 Task: Look for products in the category "Women's Body Care" from Natracare only.
Action: Mouse pressed left at (231, 110)
Screenshot: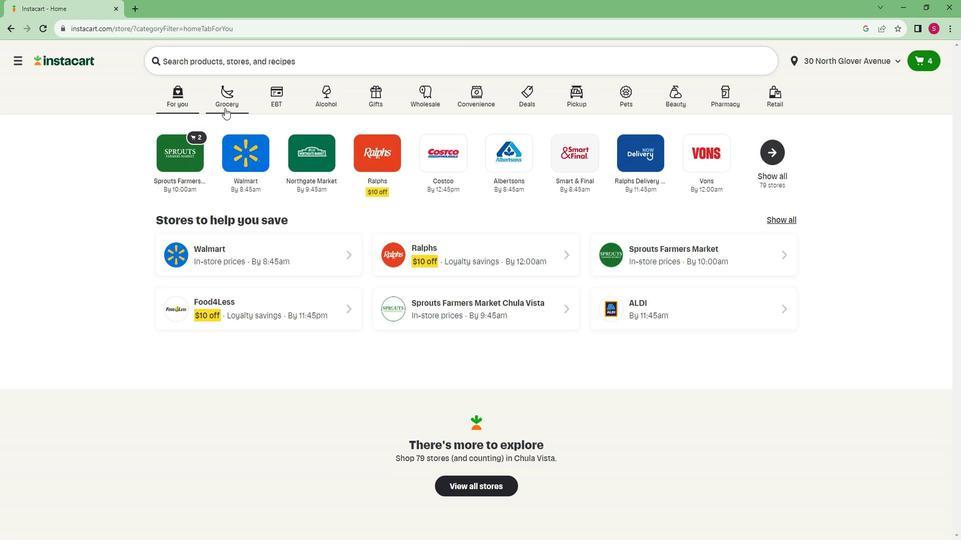 
Action: Mouse moved to (208, 285)
Screenshot: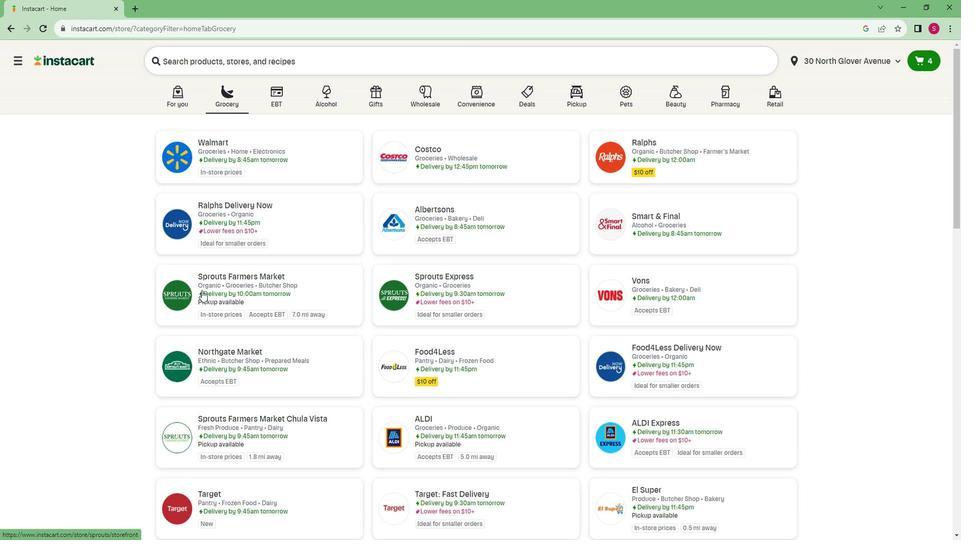 
Action: Mouse pressed left at (208, 285)
Screenshot: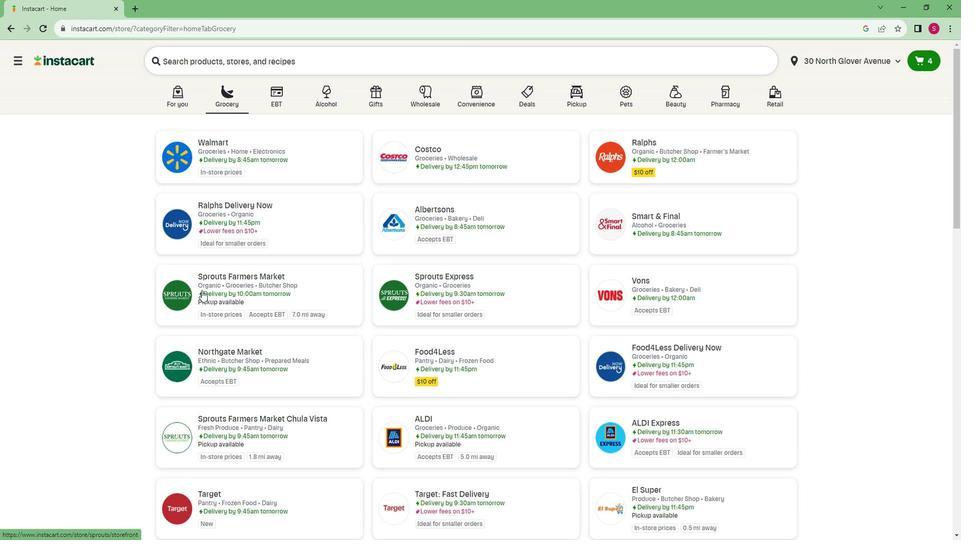 
Action: Mouse moved to (84, 387)
Screenshot: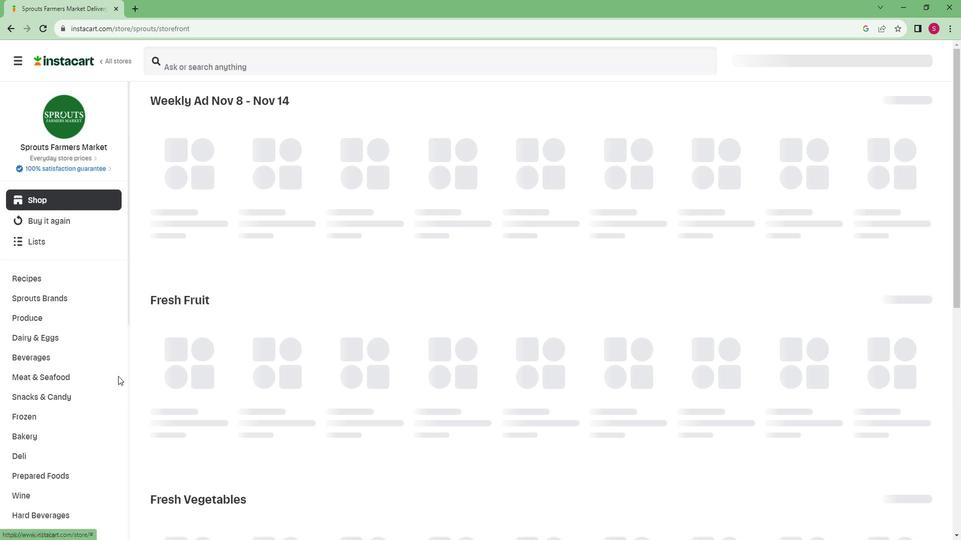 
Action: Mouse scrolled (84, 387) with delta (0, 0)
Screenshot: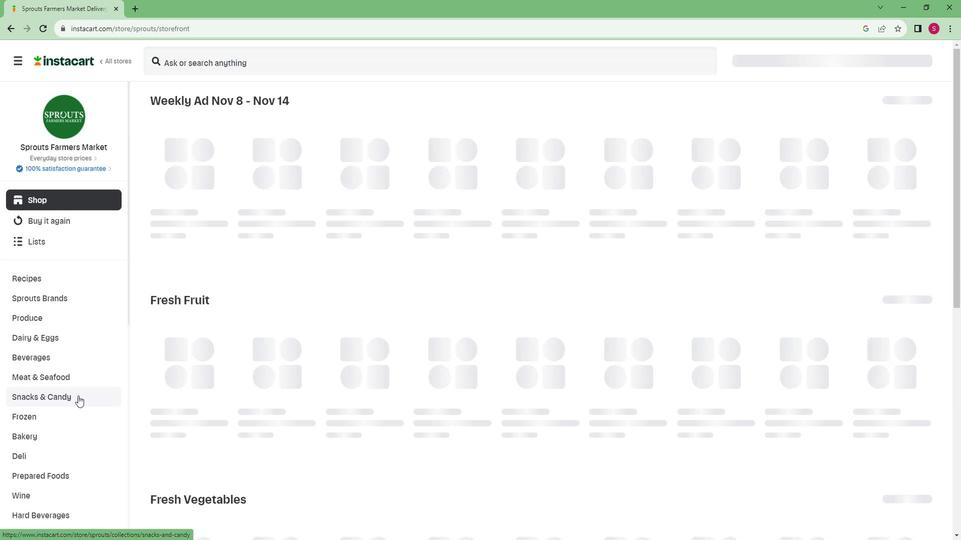 
Action: Mouse scrolled (84, 387) with delta (0, 0)
Screenshot: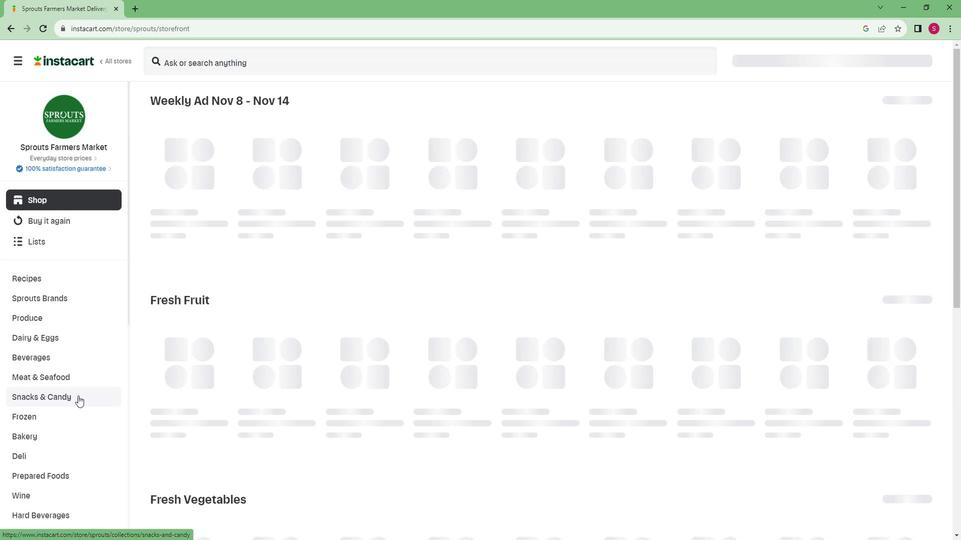 
Action: Mouse scrolled (84, 387) with delta (0, 0)
Screenshot: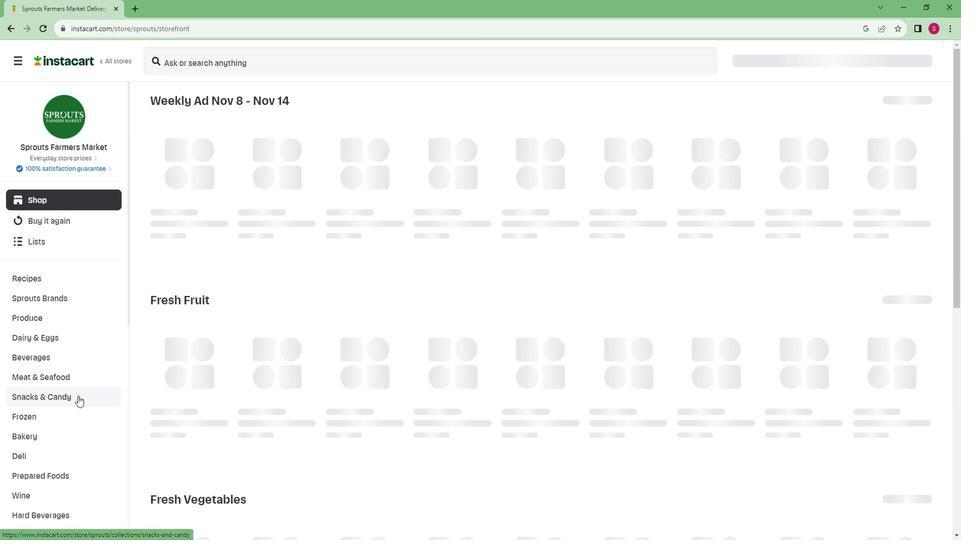 
Action: Mouse scrolled (84, 387) with delta (0, 0)
Screenshot: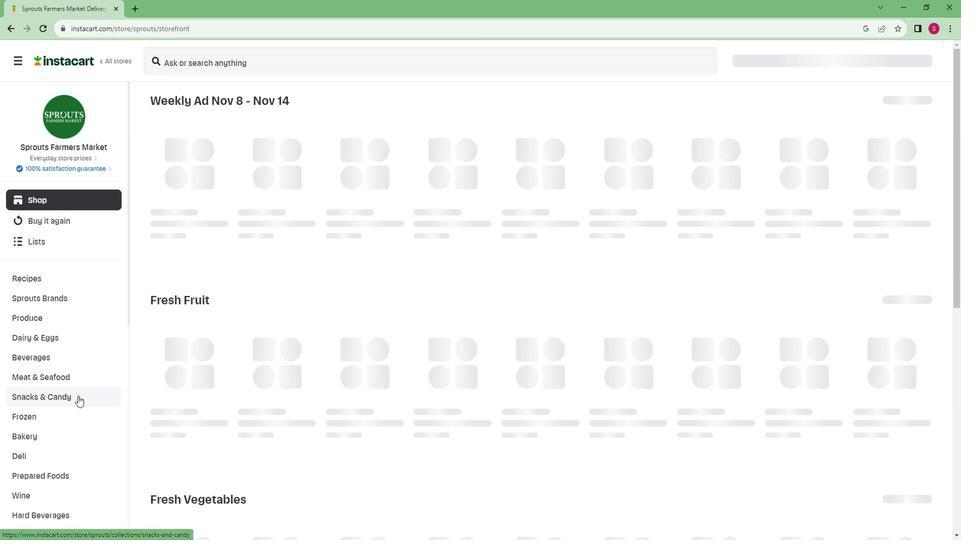 
Action: Mouse scrolled (84, 387) with delta (0, 0)
Screenshot: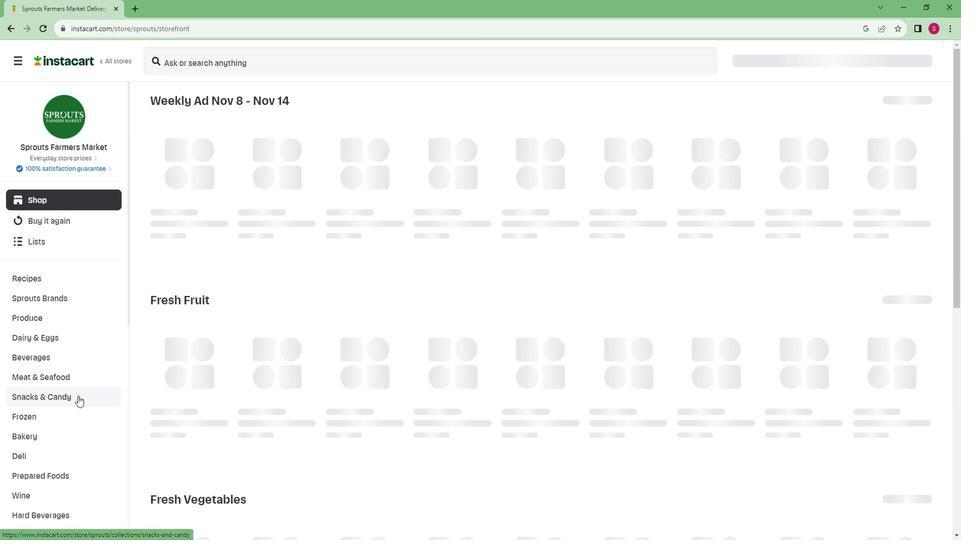 
Action: Mouse scrolled (84, 387) with delta (0, 0)
Screenshot: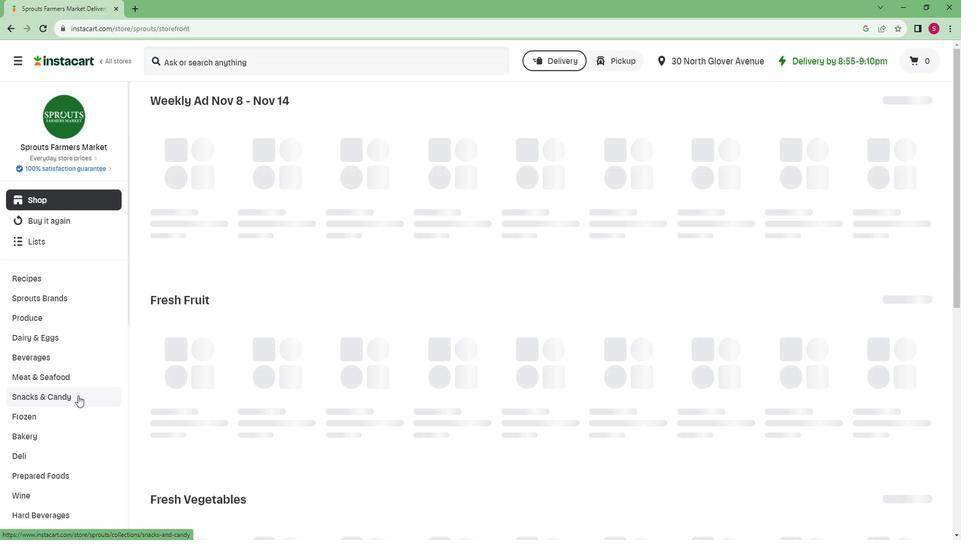 
Action: Mouse scrolled (84, 387) with delta (0, 0)
Screenshot: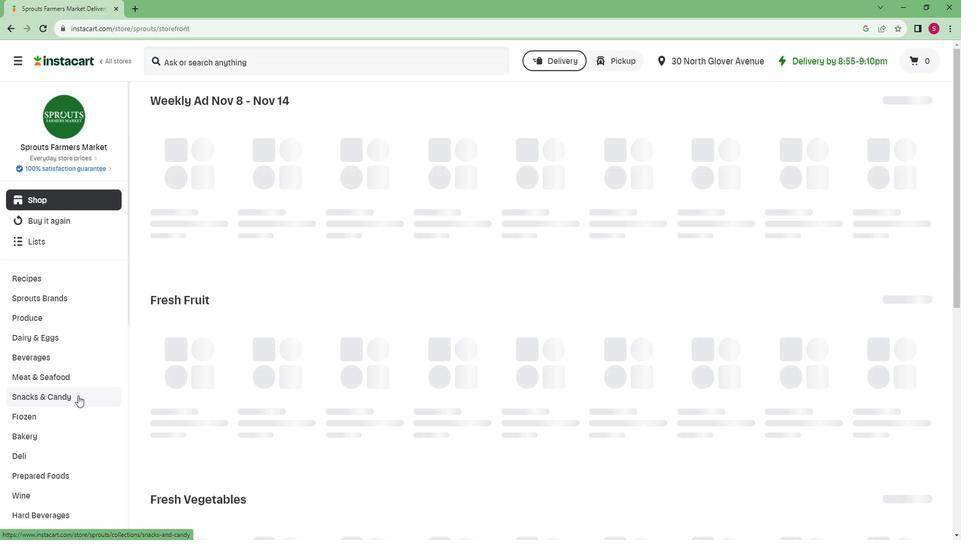 
Action: Mouse scrolled (84, 387) with delta (0, 0)
Screenshot: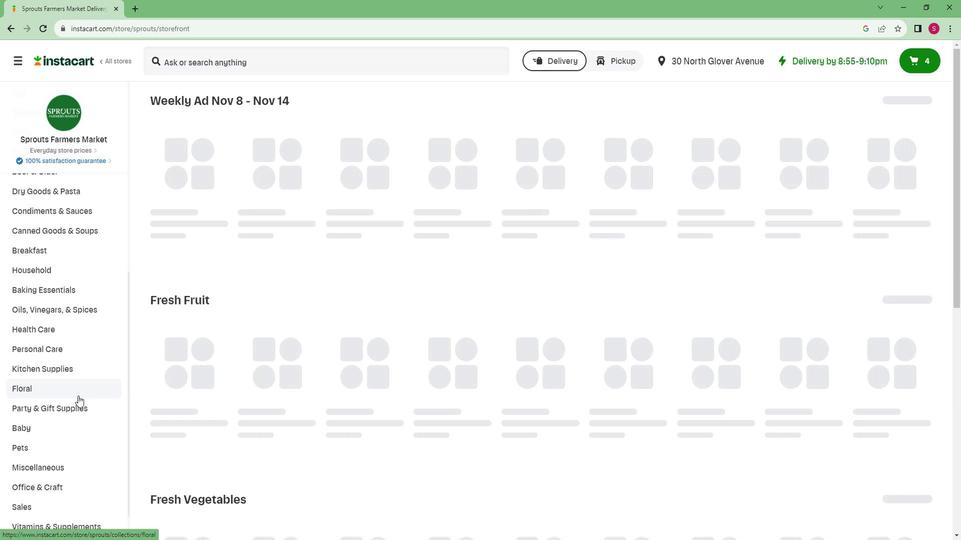 
Action: Mouse scrolled (84, 387) with delta (0, 0)
Screenshot: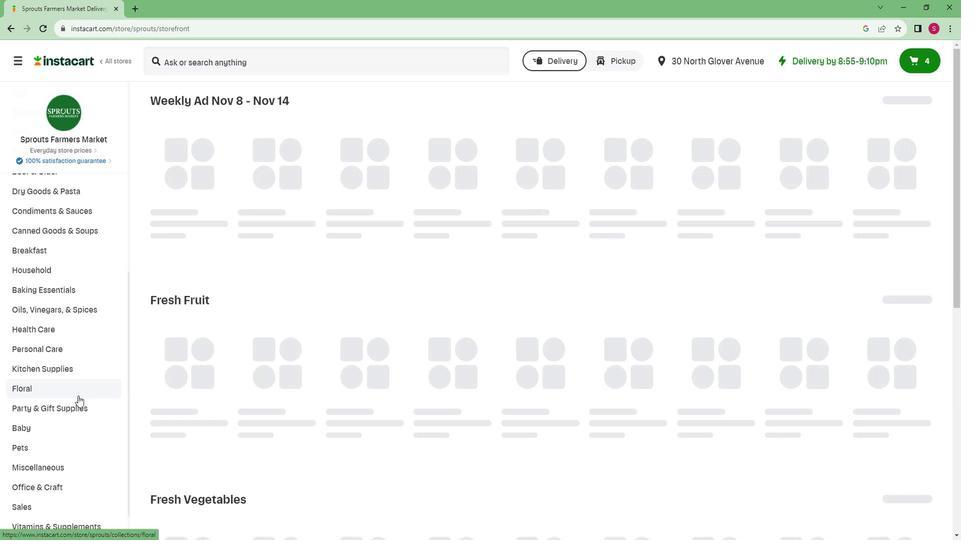 
Action: Mouse scrolled (84, 387) with delta (0, 0)
Screenshot: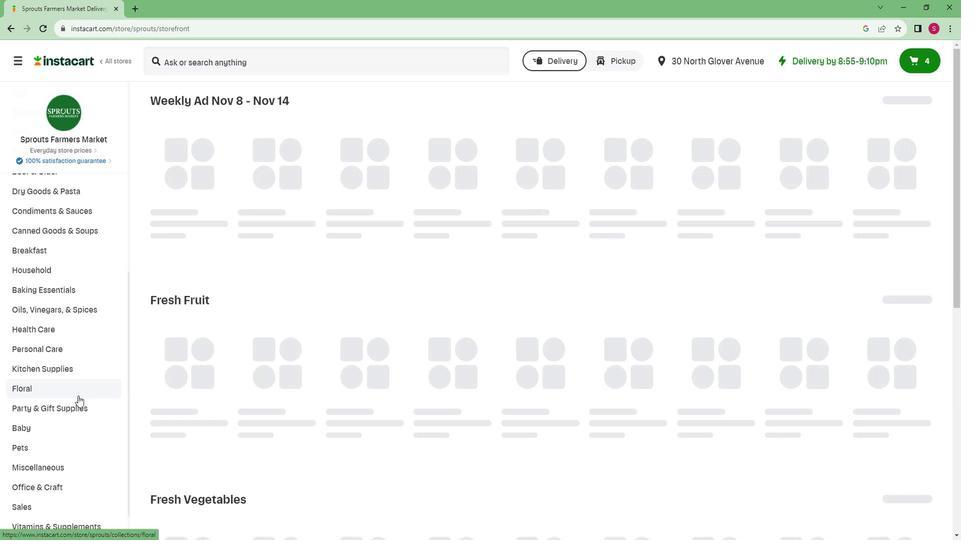 
Action: Mouse scrolled (84, 387) with delta (0, 0)
Screenshot: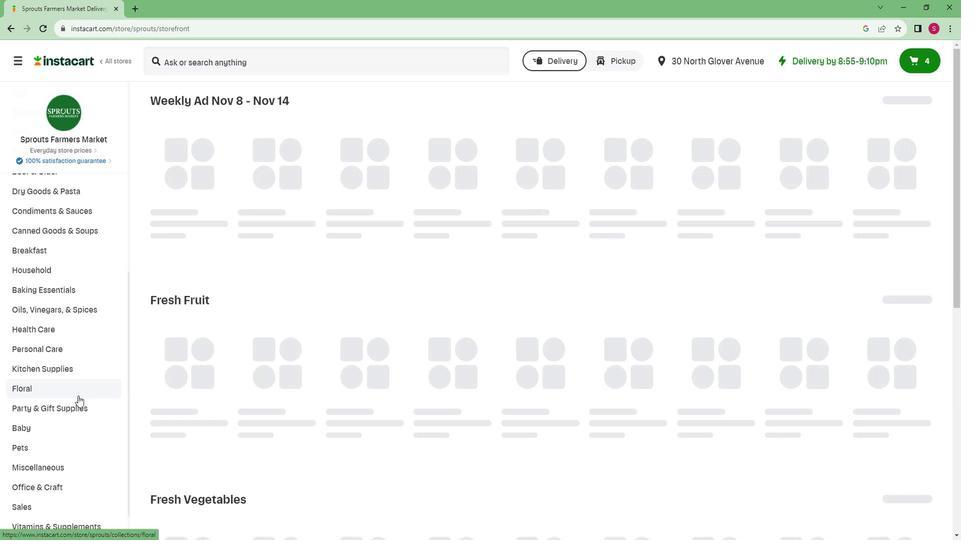 
Action: Mouse scrolled (84, 387) with delta (0, 0)
Screenshot: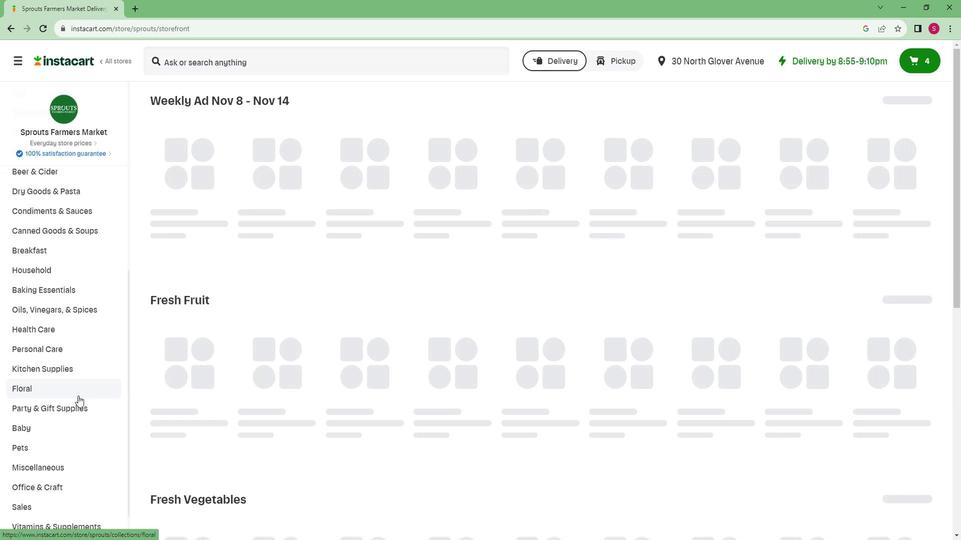 
Action: Mouse scrolled (84, 387) with delta (0, 0)
Screenshot: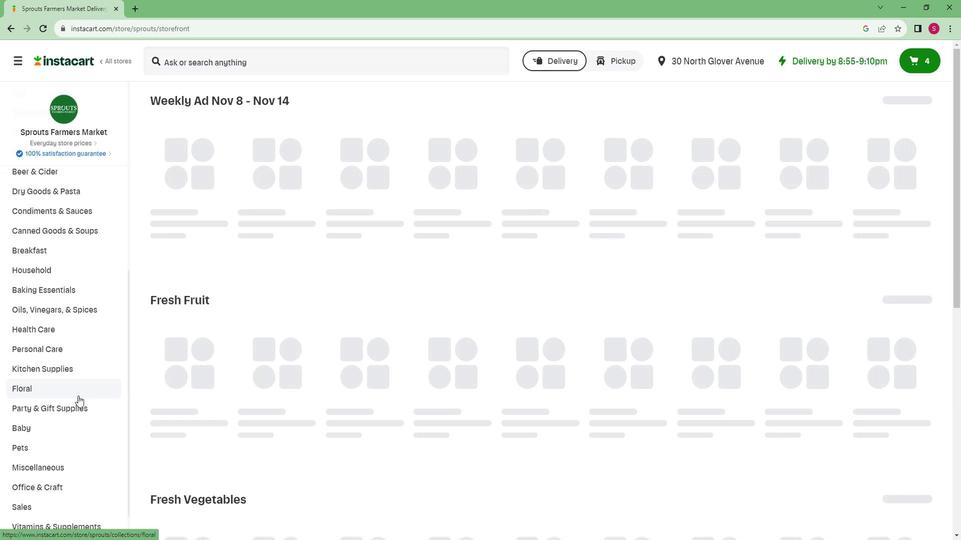 
Action: Mouse moved to (39, 490)
Screenshot: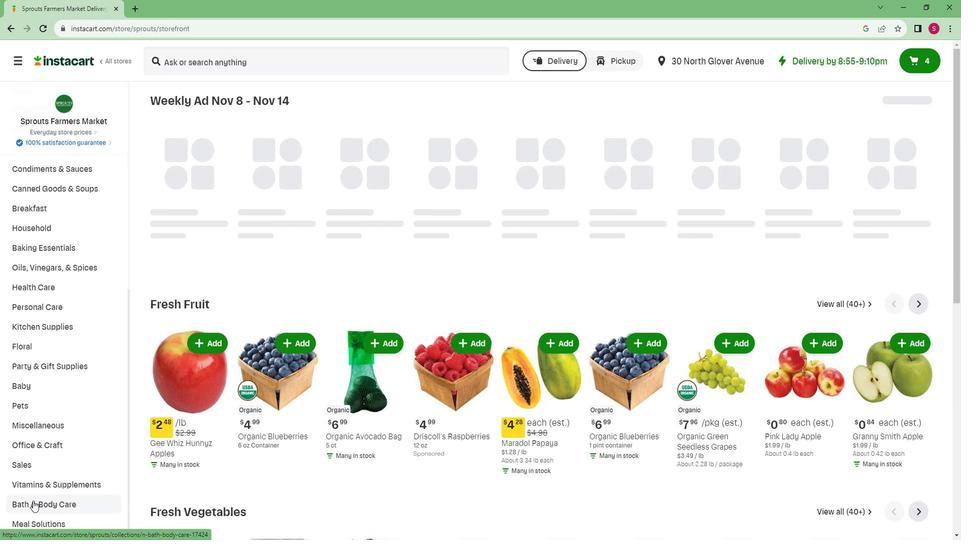 
Action: Mouse pressed left at (39, 490)
Screenshot: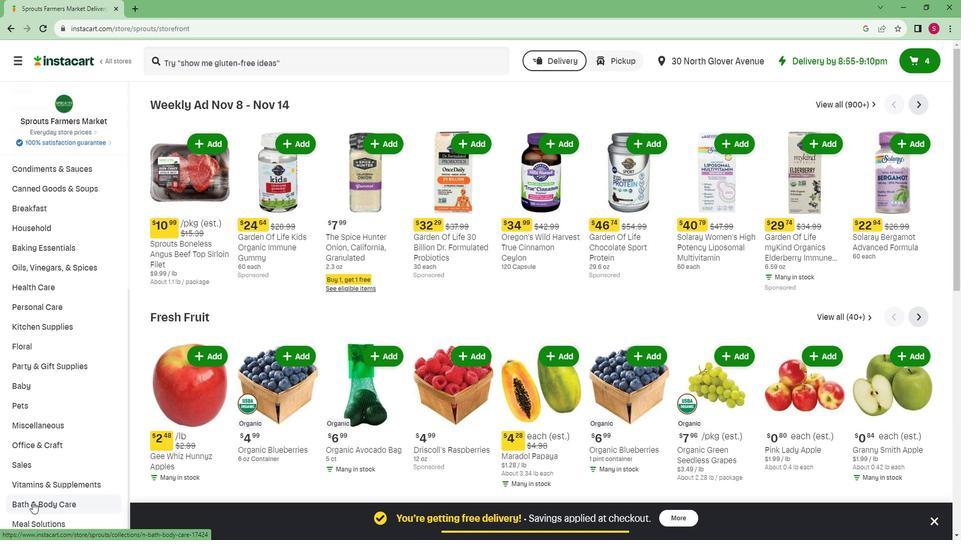 
Action: Mouse moved to (58, 469)
Screenshot: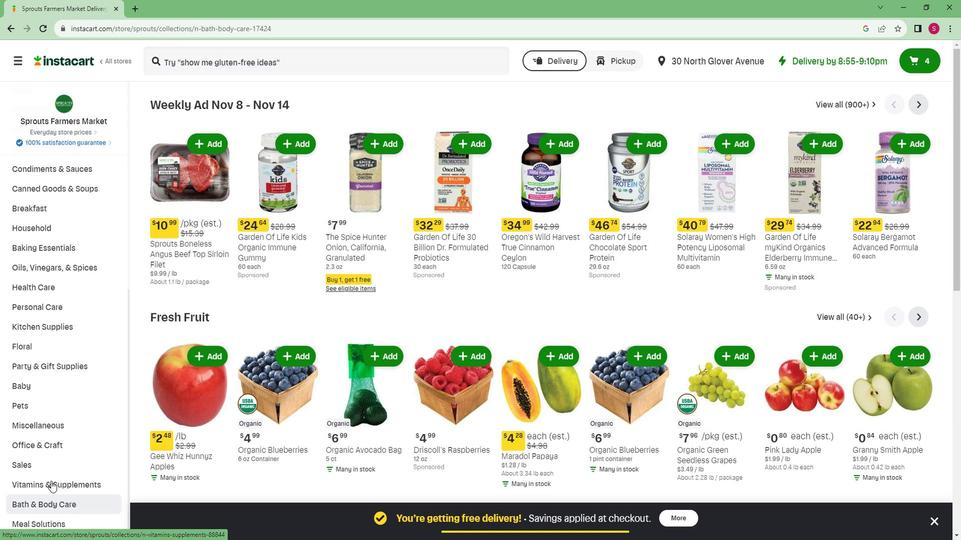 
Action: Mouse scrolled (58, 468) with delta (0, 0)
Screenshot: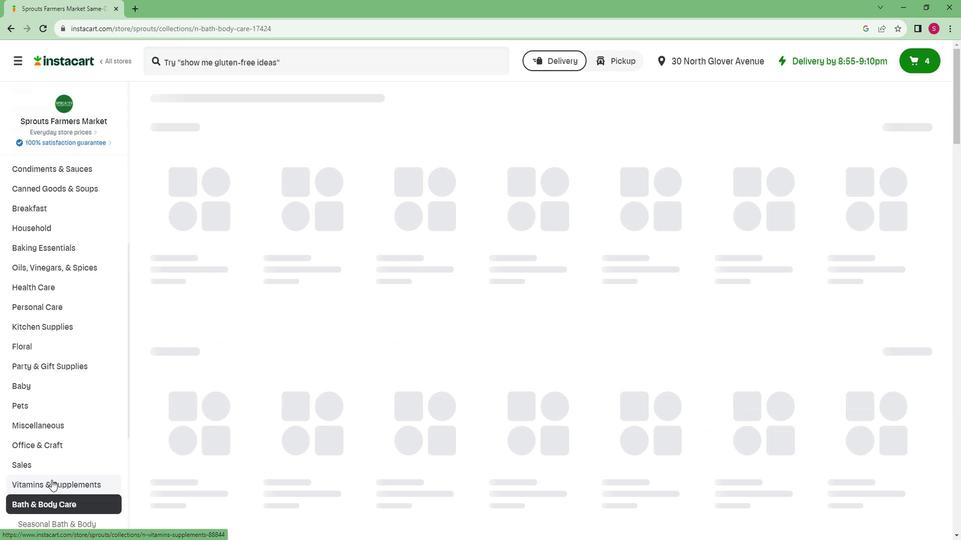 
Action: Mouse scrolled (58, 468) with delta (0, 0)
Screenshot: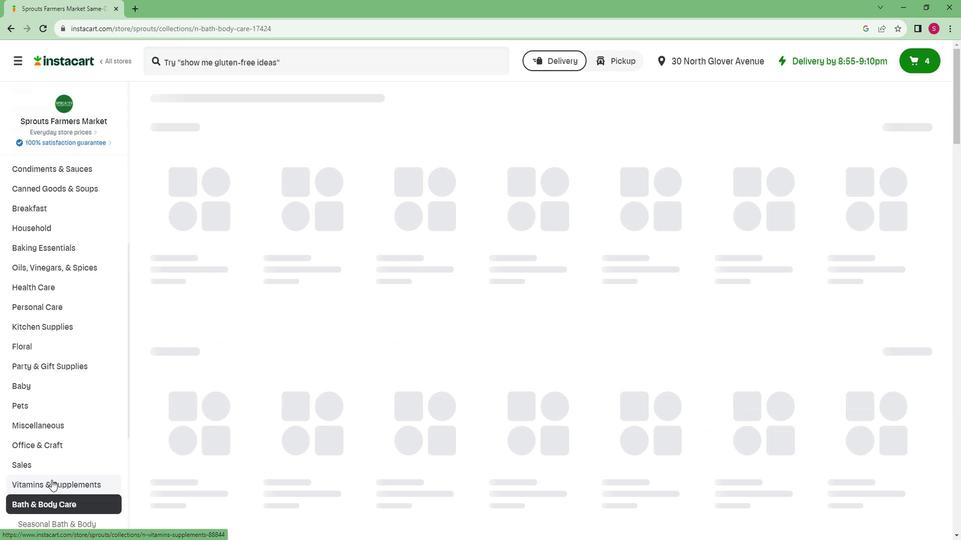 
Action: Mouse scrolled (58, 468) with delta (0, 0)
Screenshot: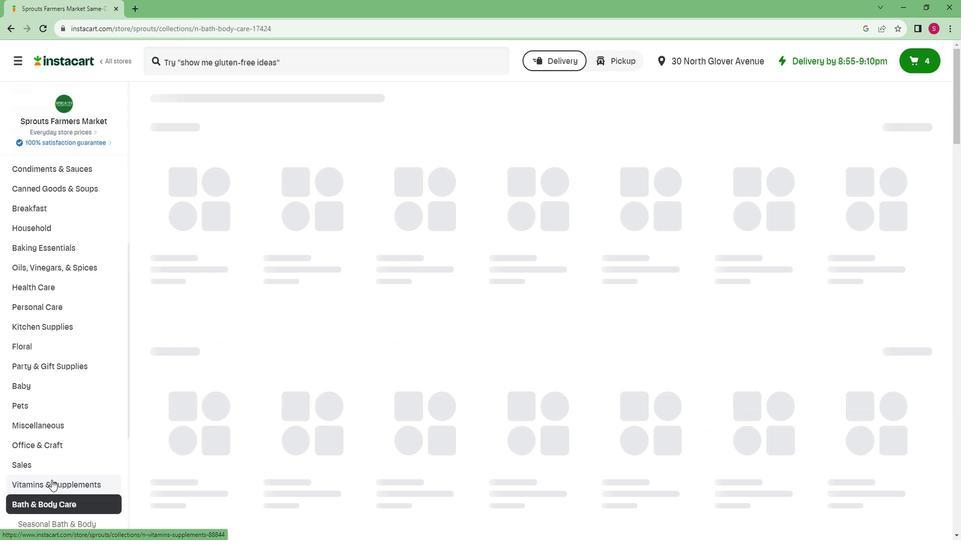 
Action: Mouse scrolled (58, 468) with delta (0, 0)
Screenshot: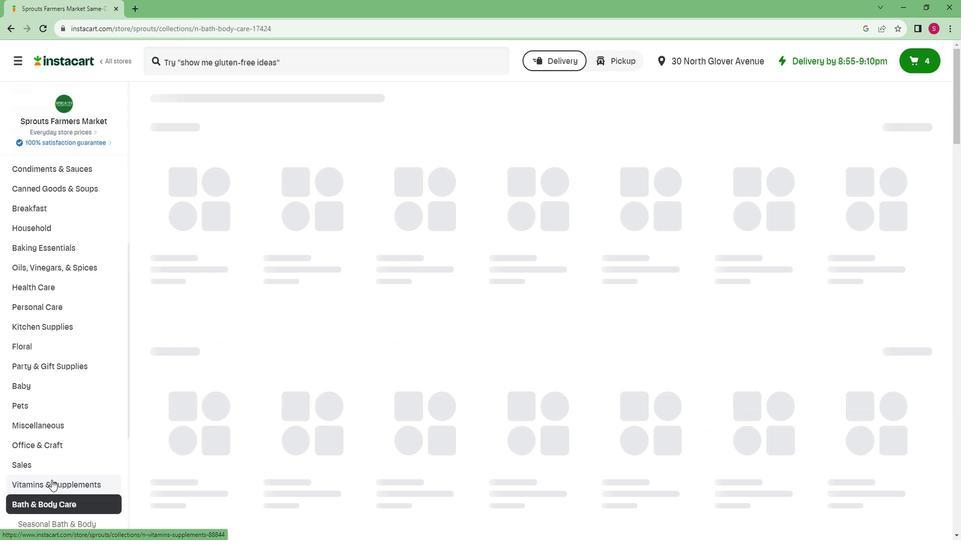 
Action: Mouse scrolled (58, 468) with delta (0, 0)
Screenshot: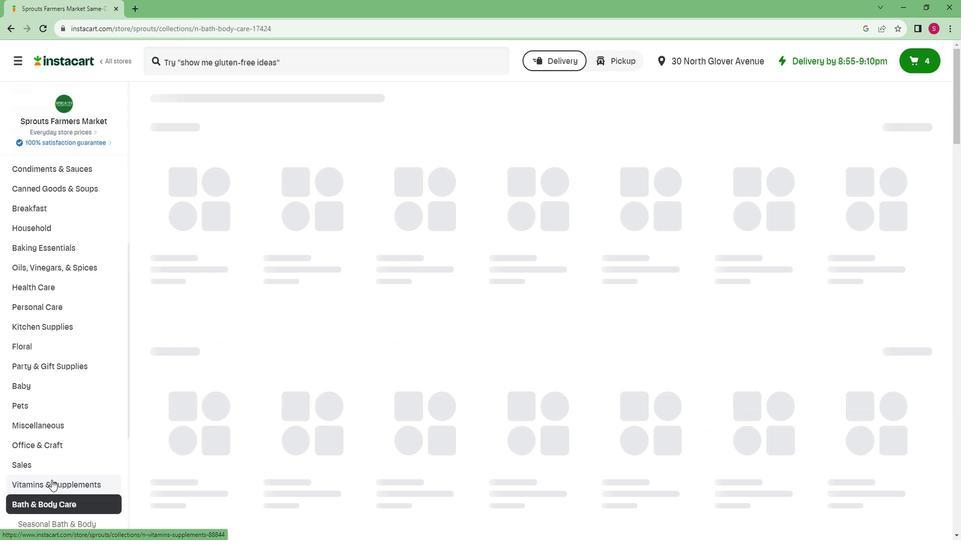 
Action: Mouse scrolled (58, 468) with delta (0, 0)
Screenshot: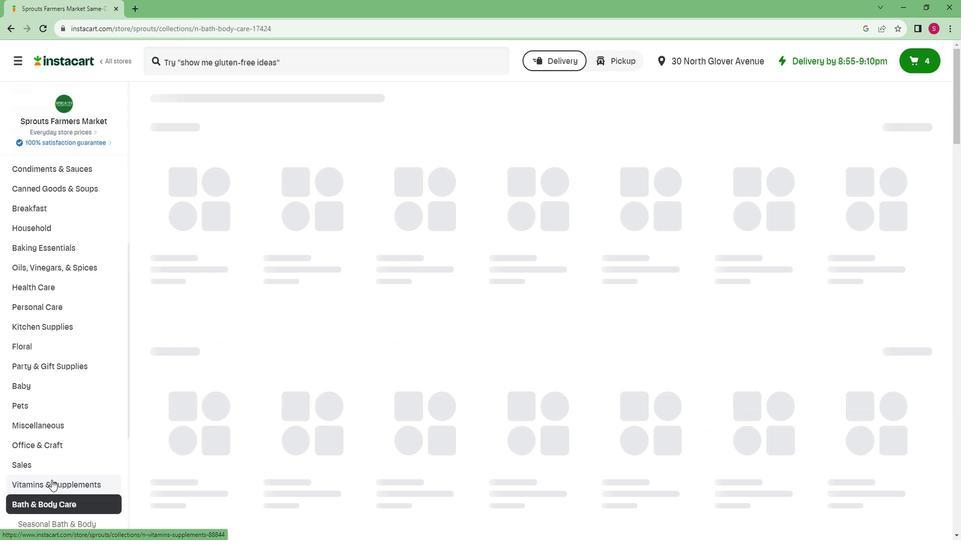 
Action: Mouse scrolled (58, 468) with delta (0, 0)
Screenshot: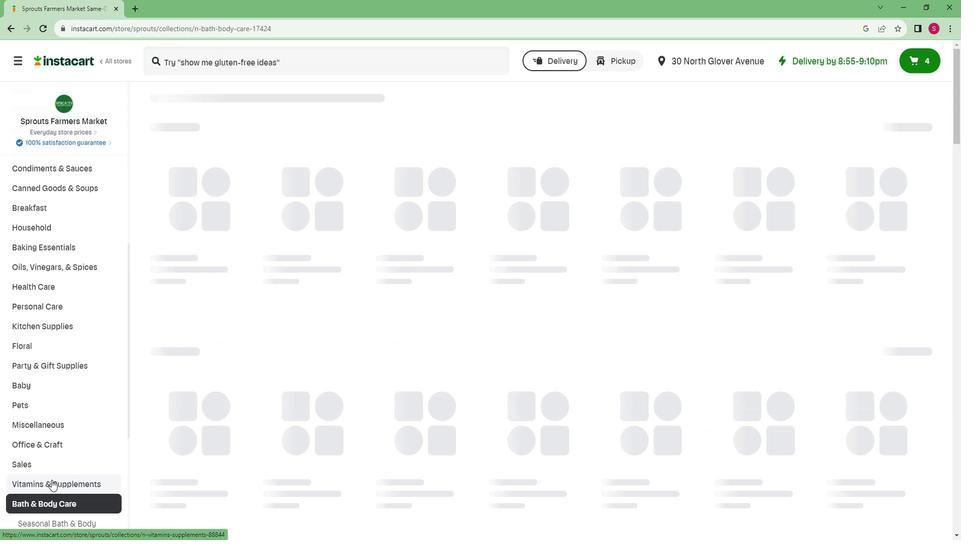 
Action: Mouse moved to (42, 492)
Screenshot: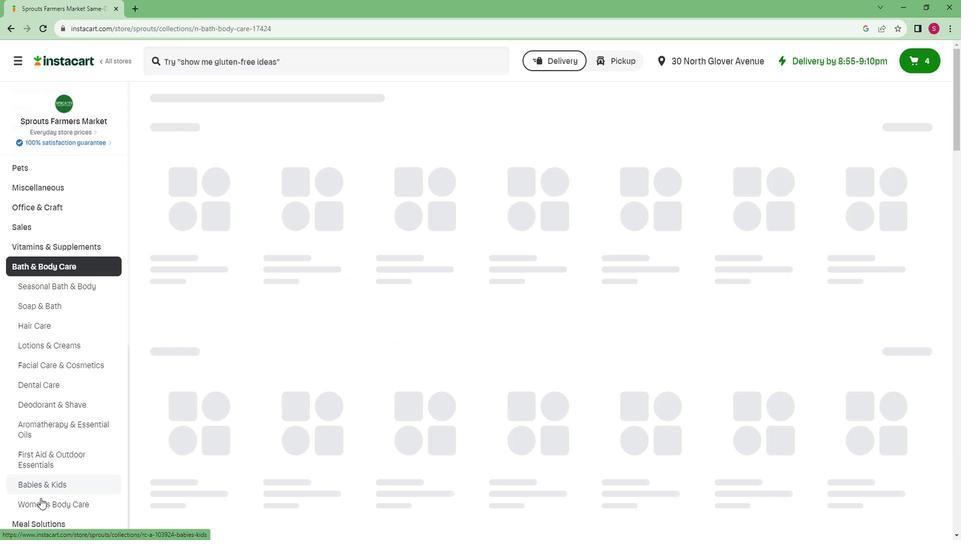 
Action: Mouse pressed left at (42, 492)
Screenshot: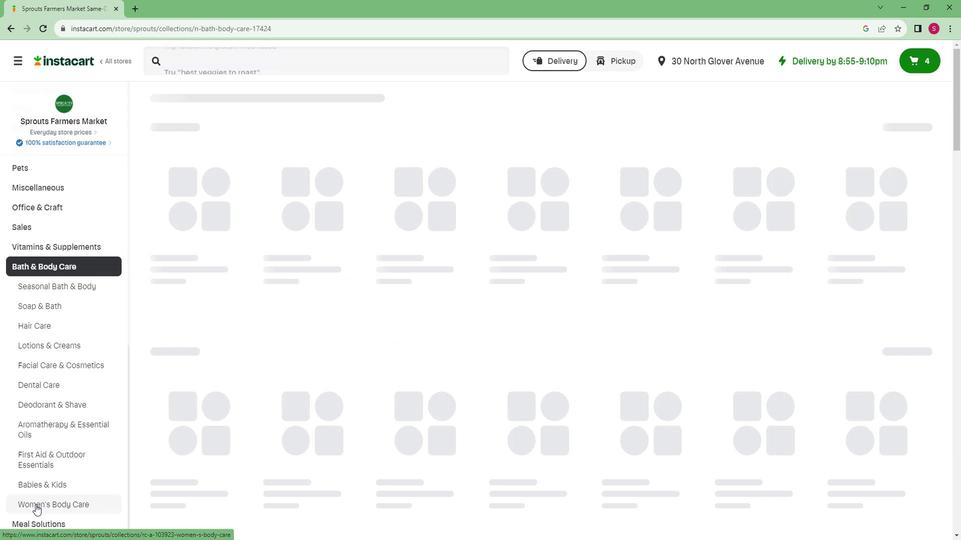 
Action: Mouse moved to (235, 140)
Screenshot: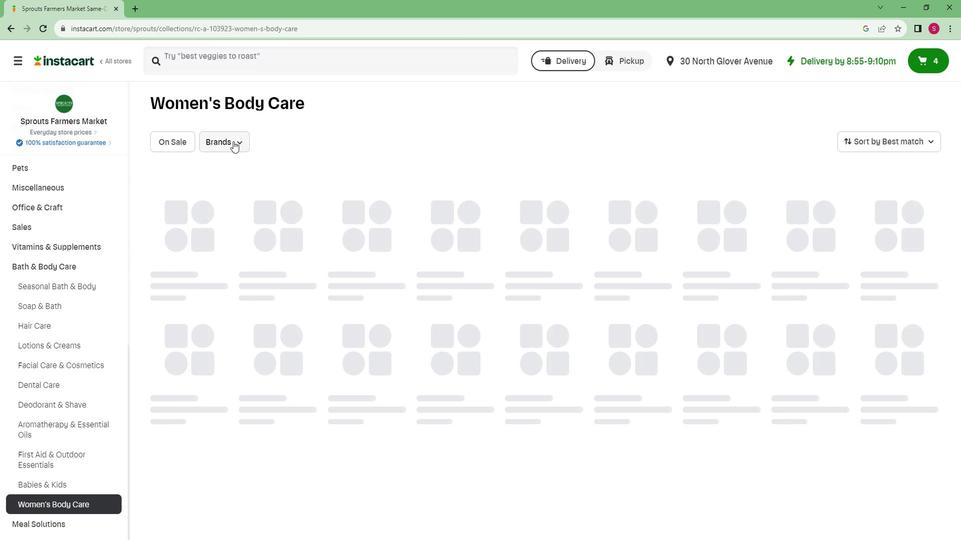 
Action: Mouse pressed left at (235, 140)
Screenshot: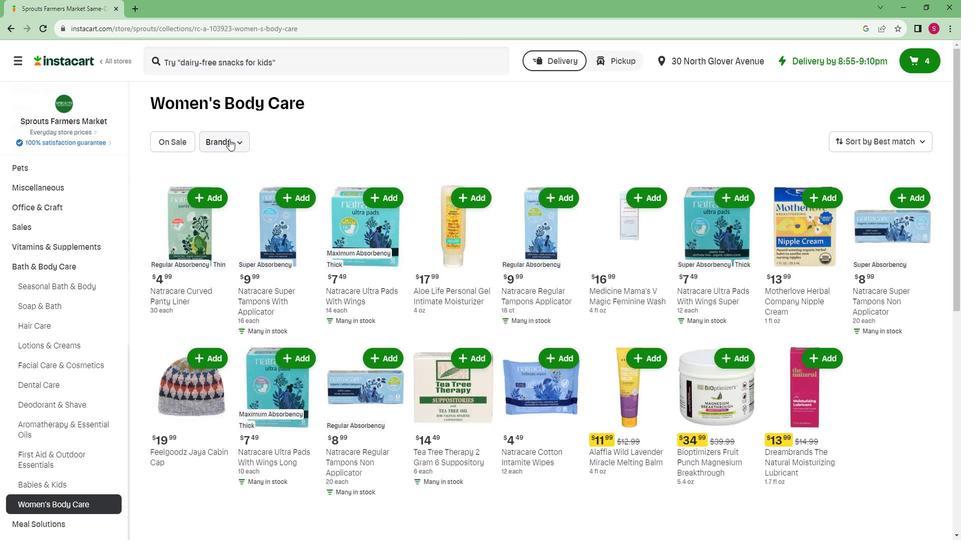
Action: Mouse moved to (230, 168)
Screenshot: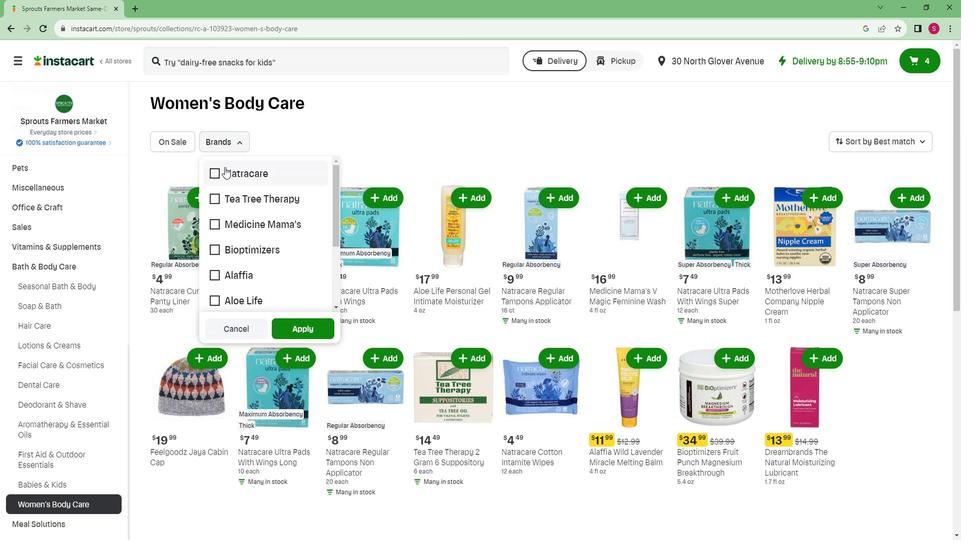 
Action: Mouse pressed left at (230, 168)
Screenshot: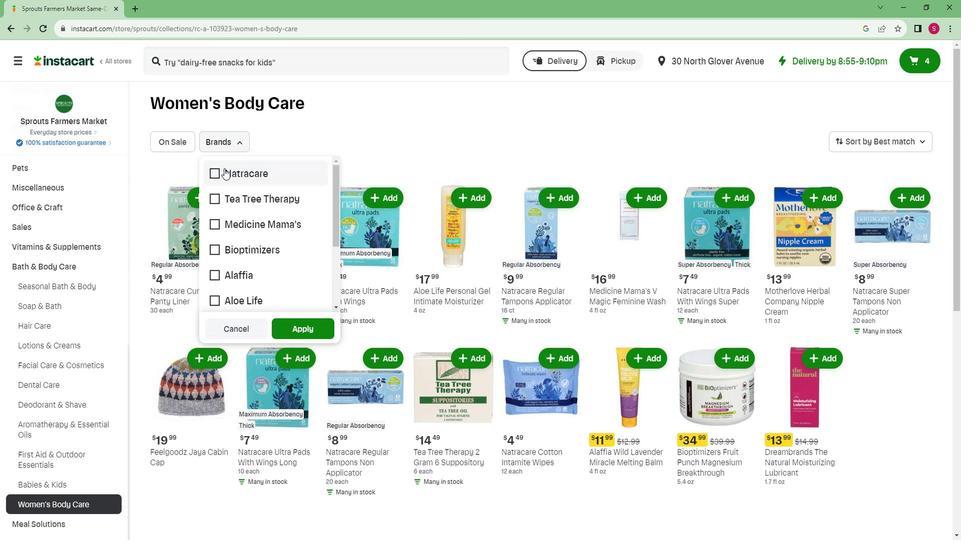 
Action: Mouse moved to (323, 328)
Screenshot: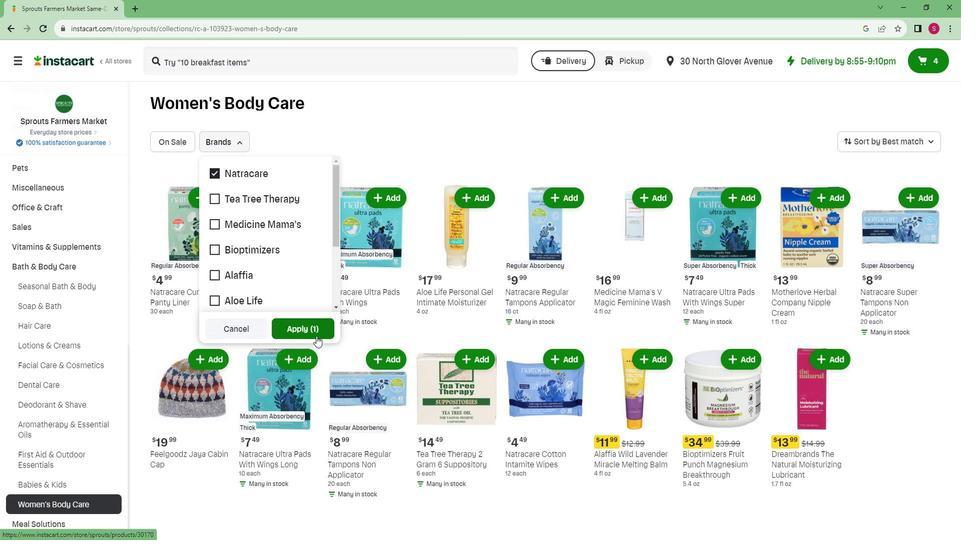 
Action: Mouse pressed left at (323, 328)
Screenshot: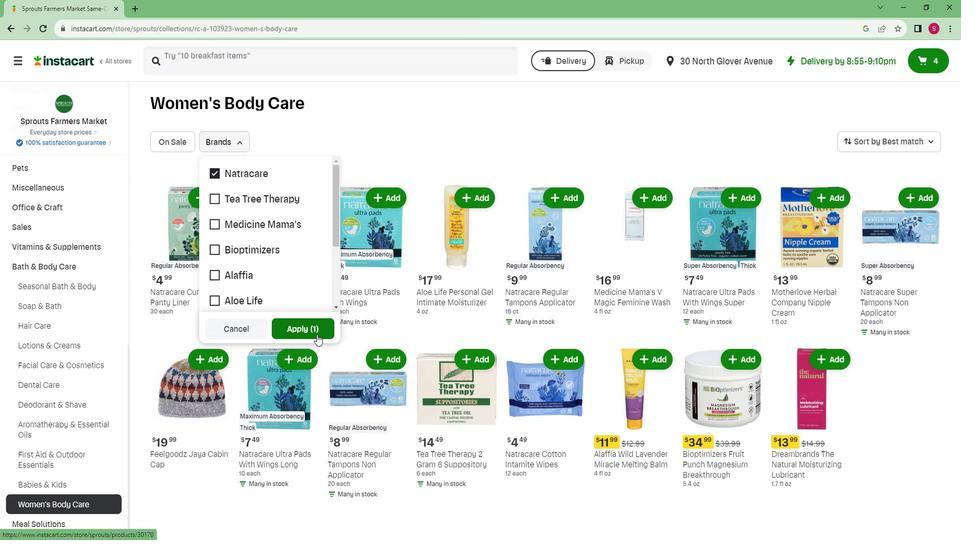 
